 Task: Display the location "Duck Creek Road, Springdale, MT 59082" only after confirmation.
Action: Mouse moved to (119, 136)
Screenshot: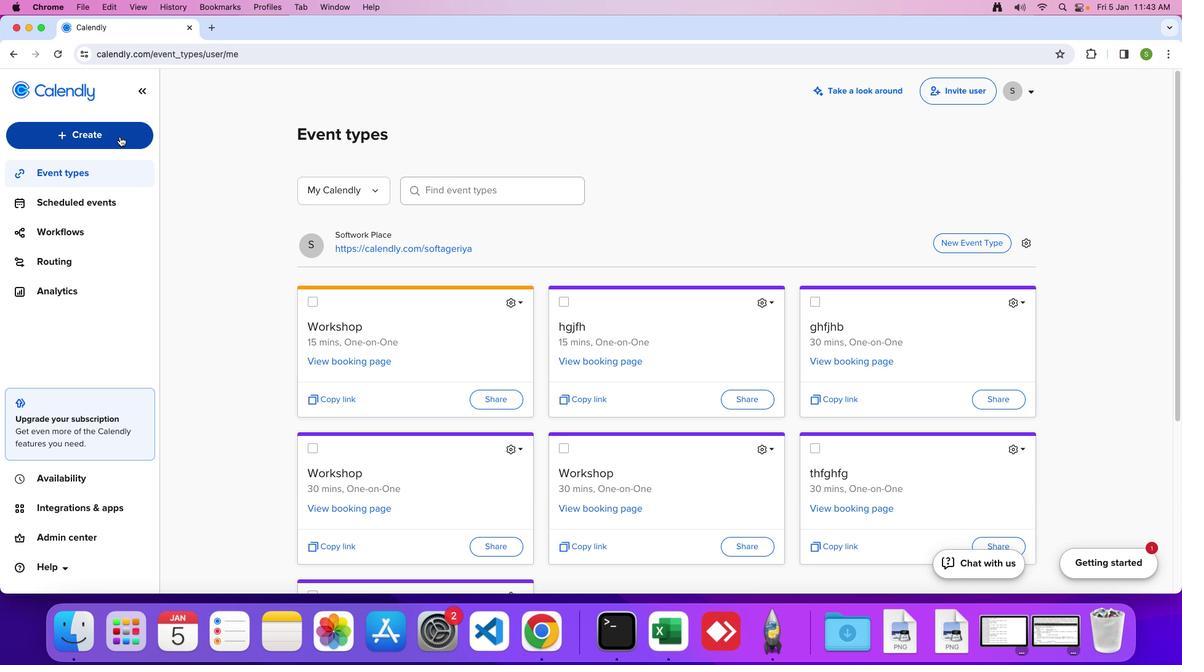 
Action: Mouse pressed left at (119, 136)
Screenshot: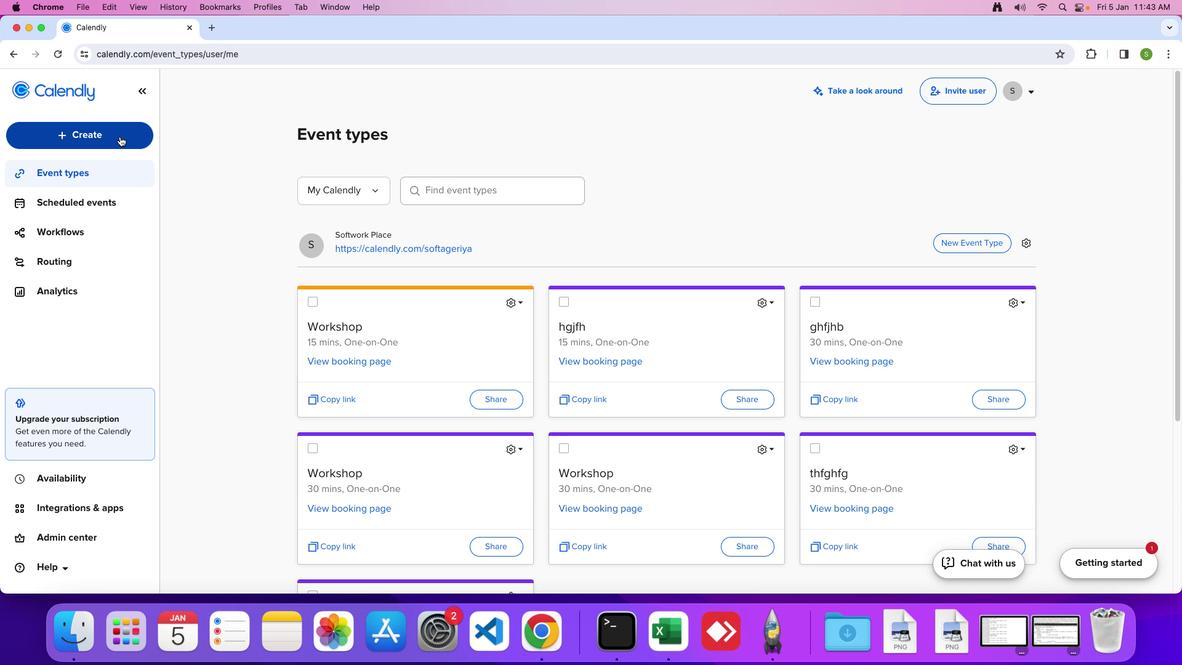 
Action: Mouse moved to (104, 232)
Screenshot: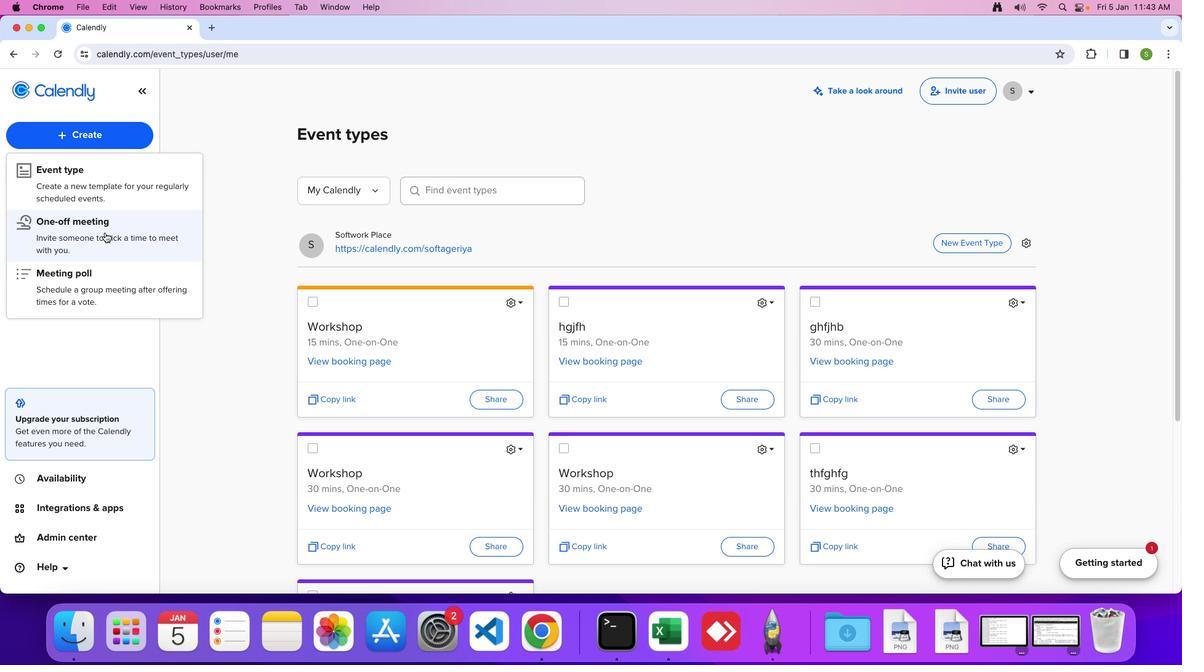 
Action: Mouse pressed left at (104, 232)
Screenshot: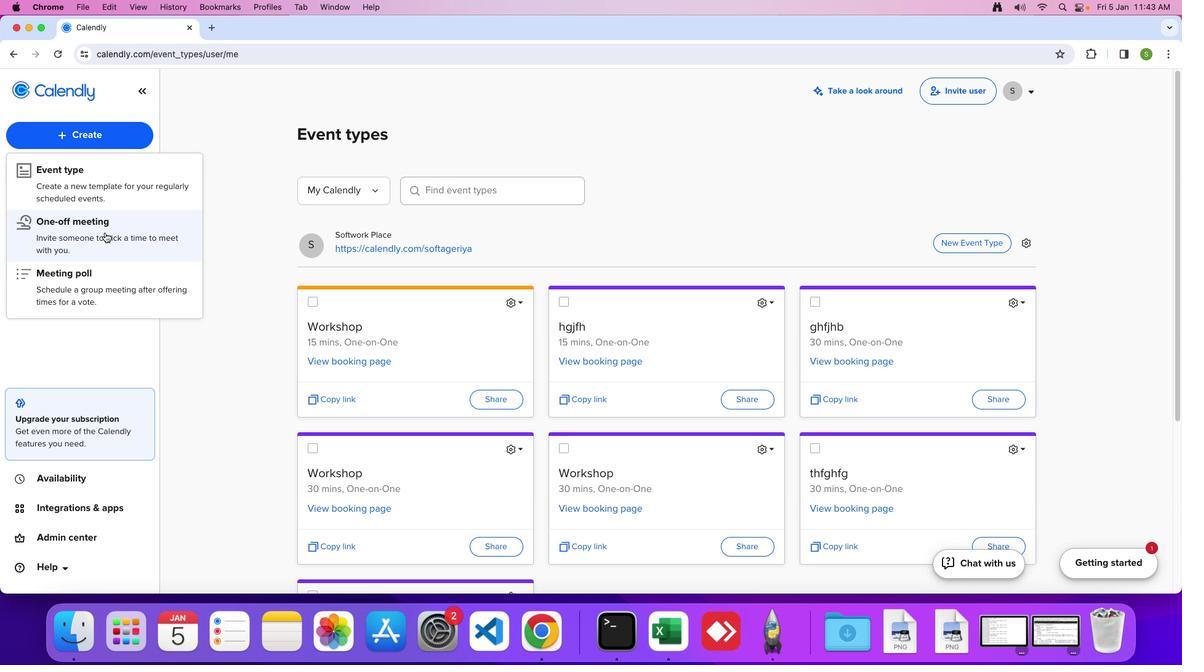 
Action: Mouse moved to (978, 203)
Screenshot: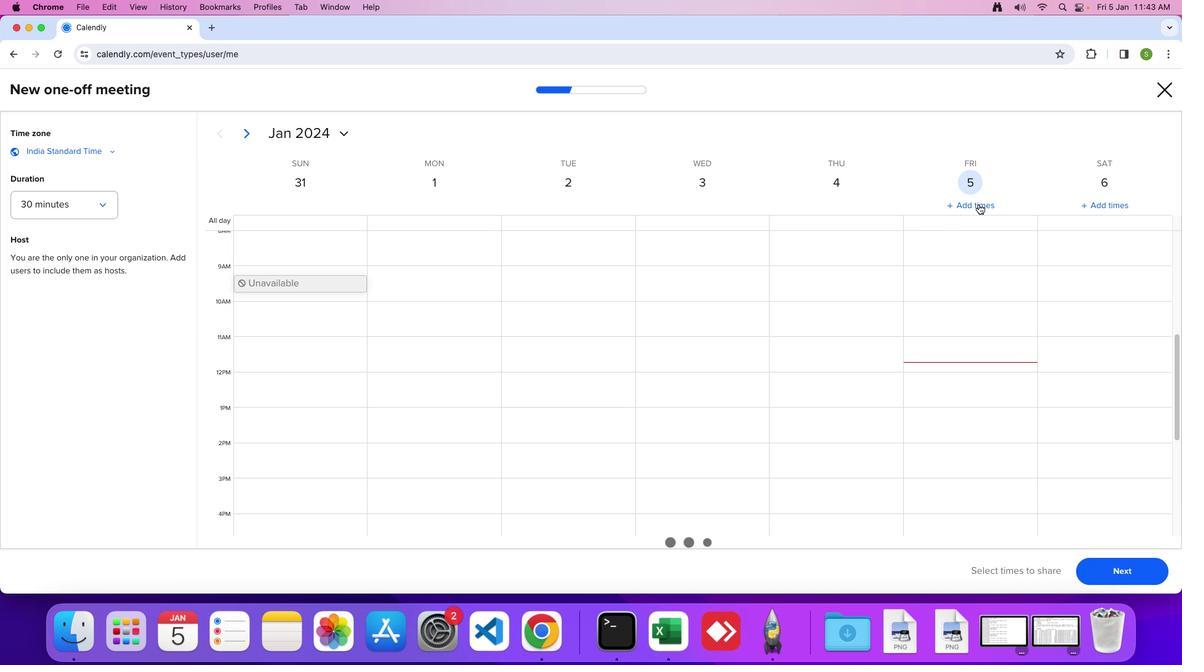 
Action: Mouse pressed left at (978, 203)
Screenshot: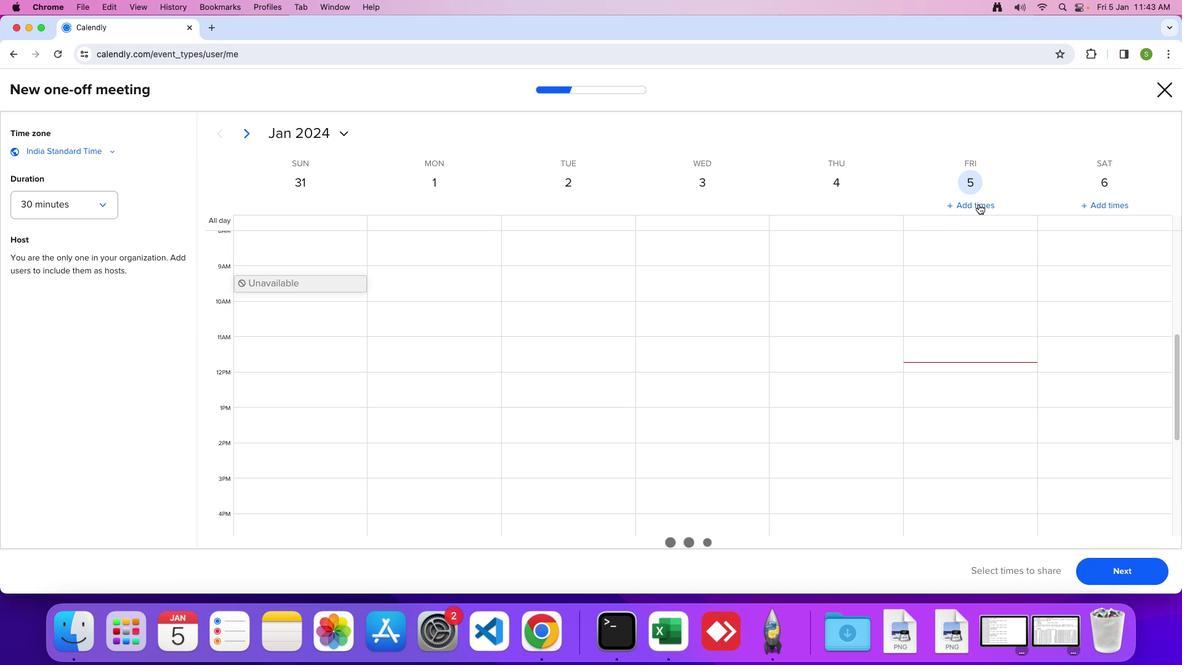 
Action: Mouse moved to (1106, 571)
Screenshot: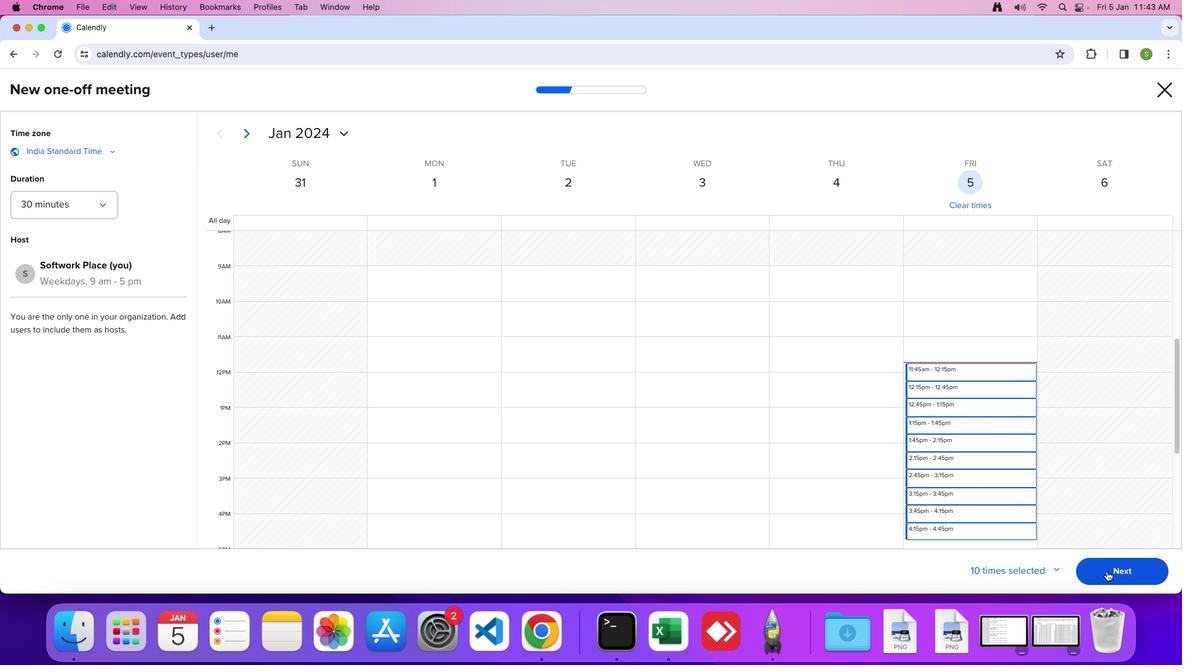 
Action: Mouse pressed left at (1106, 571)
Screenshot: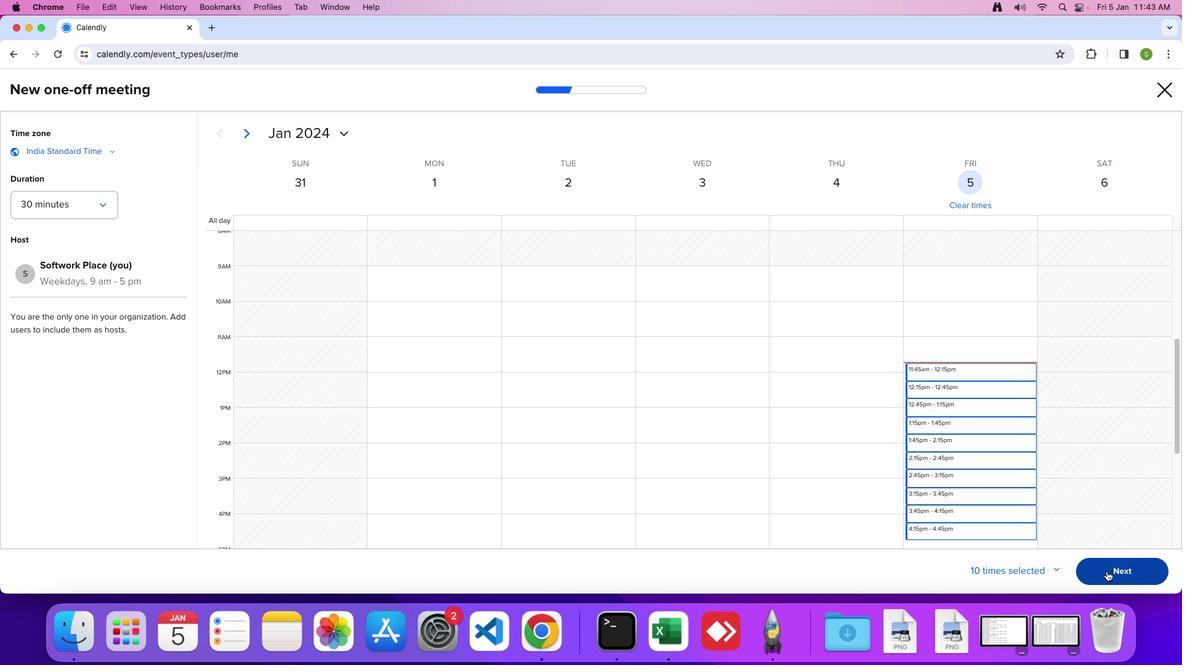 
Action: Mouse moved to (687, 415)
Screenshot: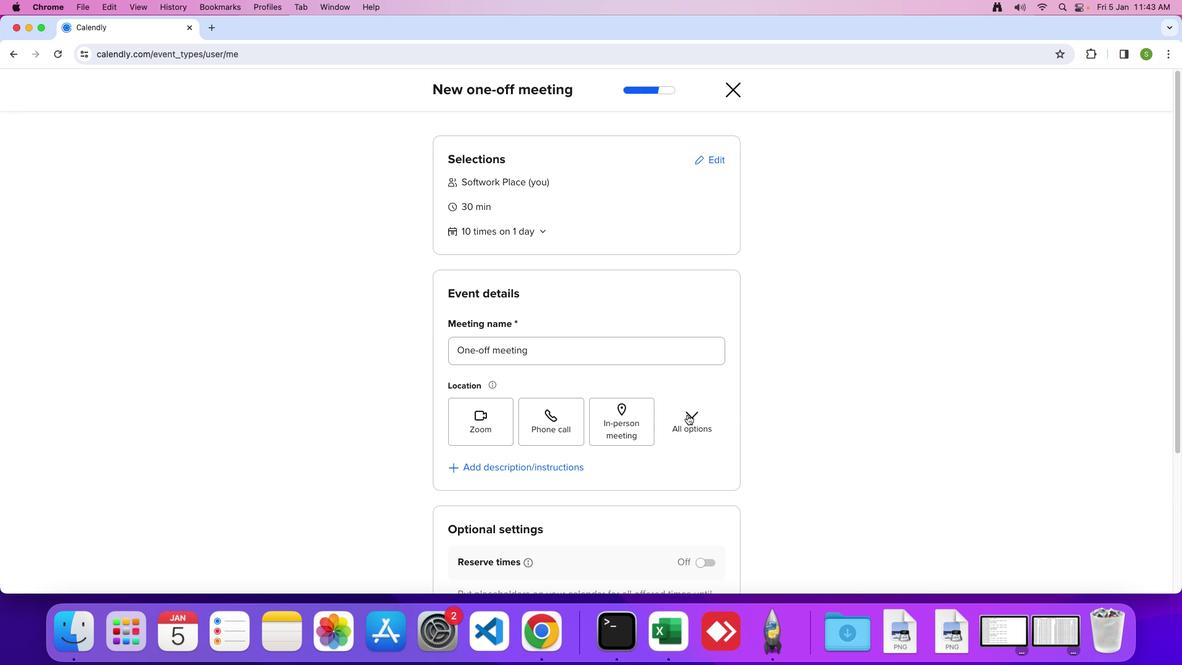 
Action: Mouse pressed left at (687, 415)
Screenshot: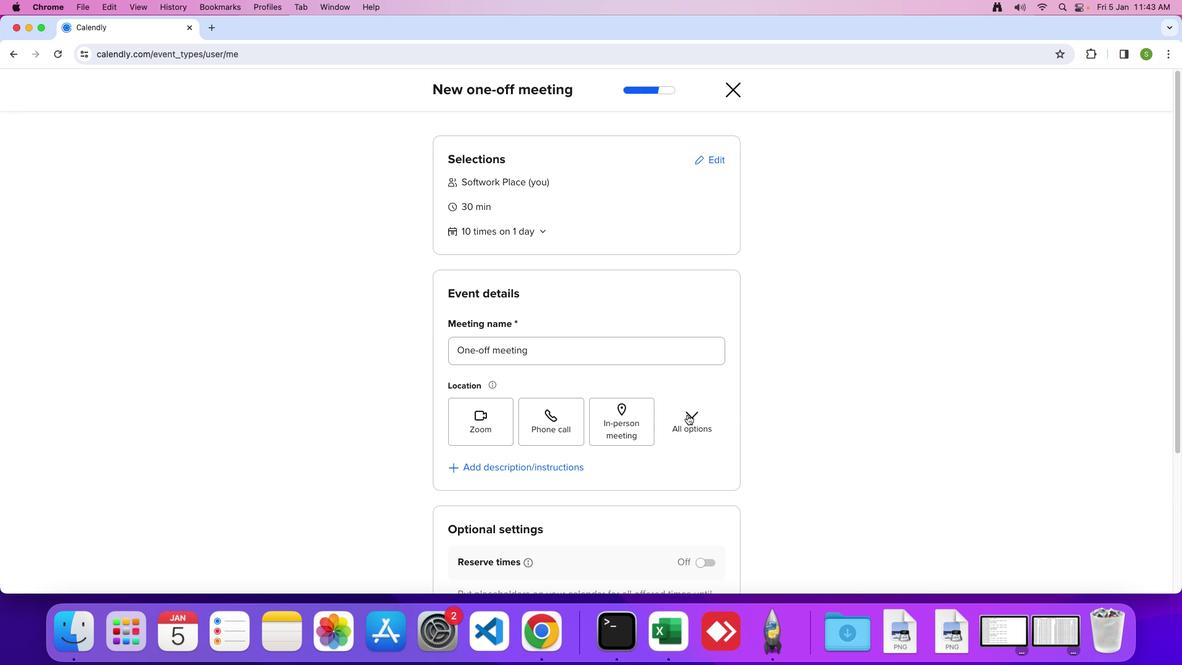 
Action: Mouse moved to (639, 486)
Screenshot: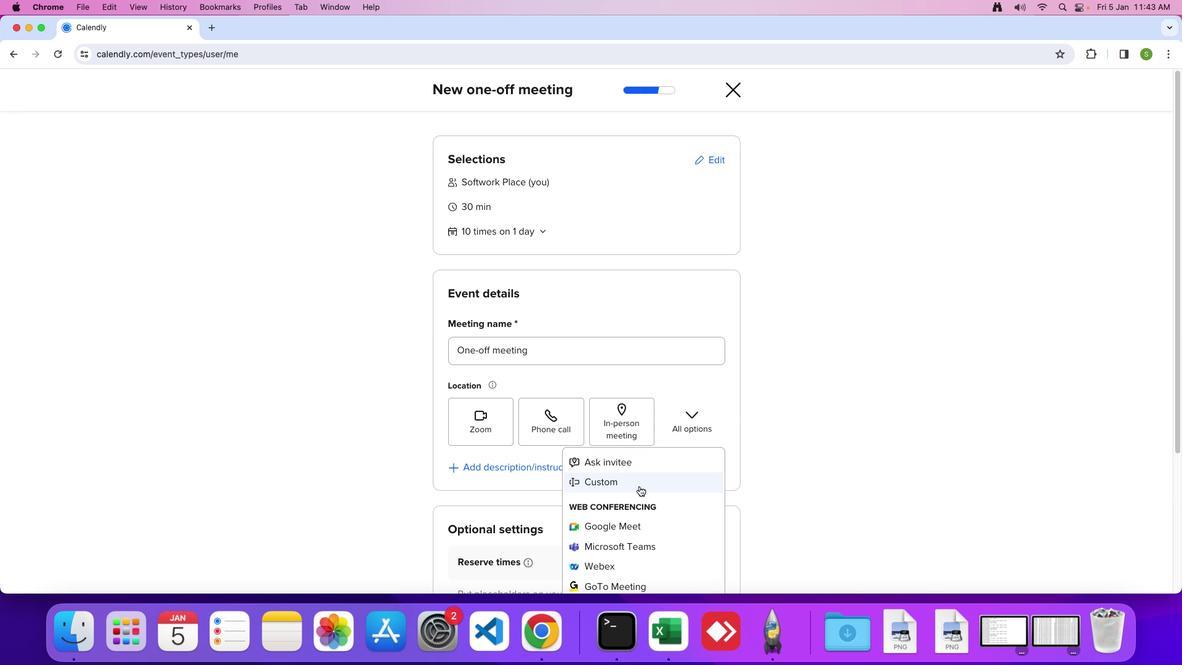 
Action: Mouse pressed left at (639, 486)
Screenshot: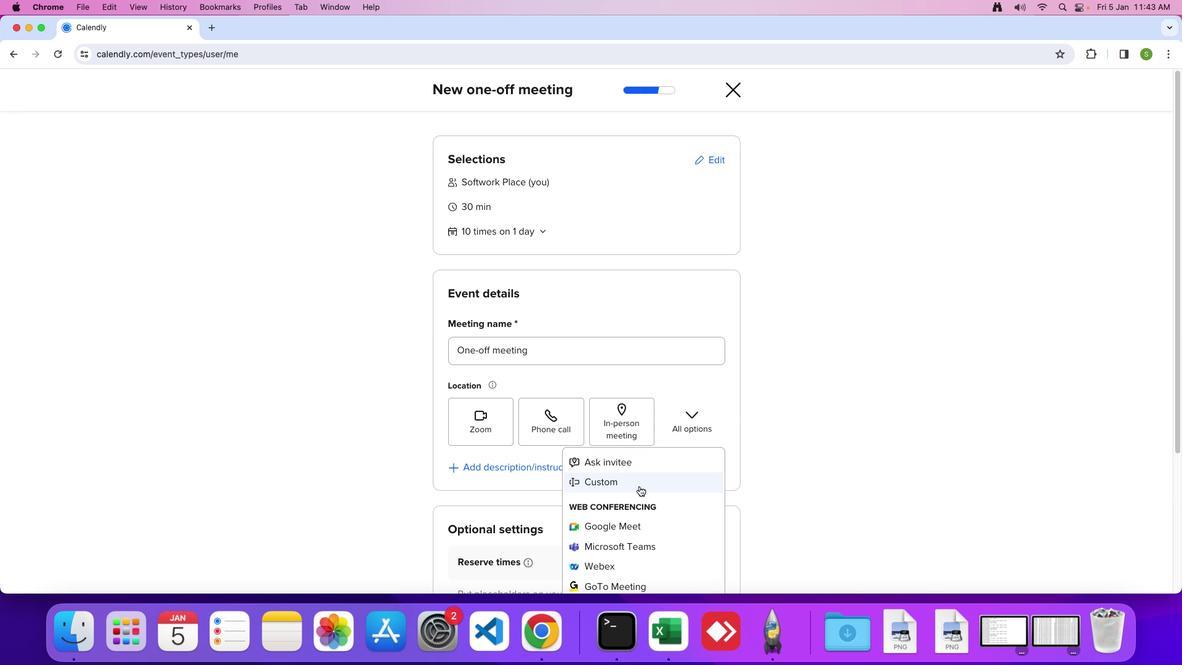 
Action: Mouse moved to (532, 217)
Screenshot: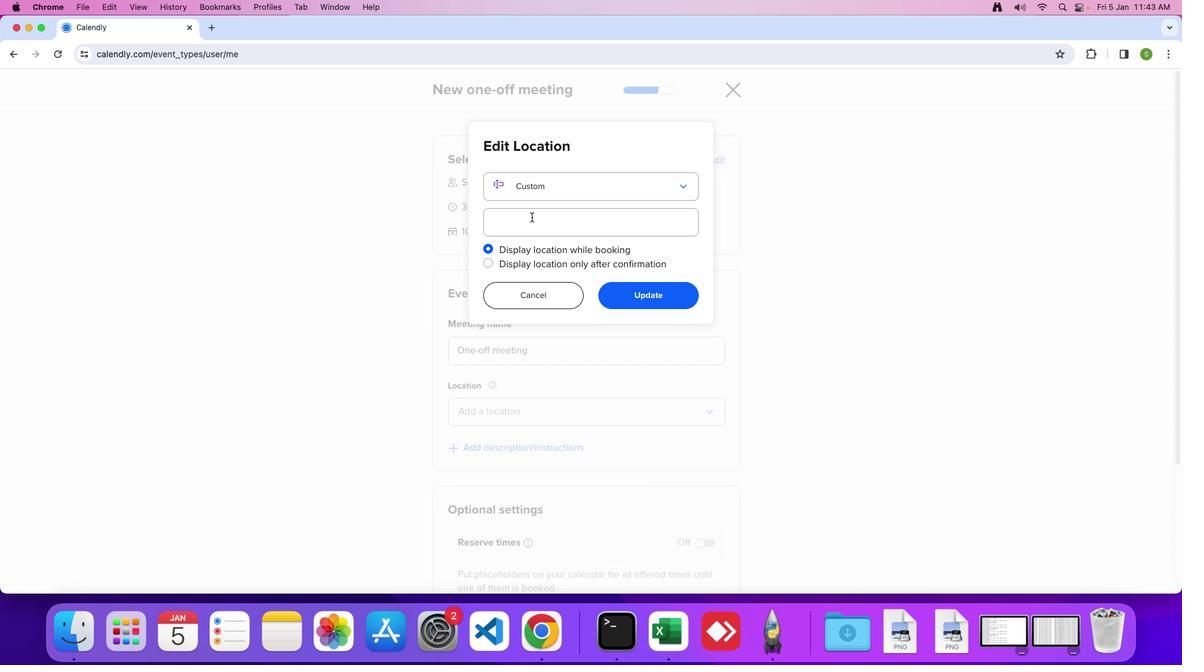 
Action: Mouse pressed left at (532, 217)
Screenshot: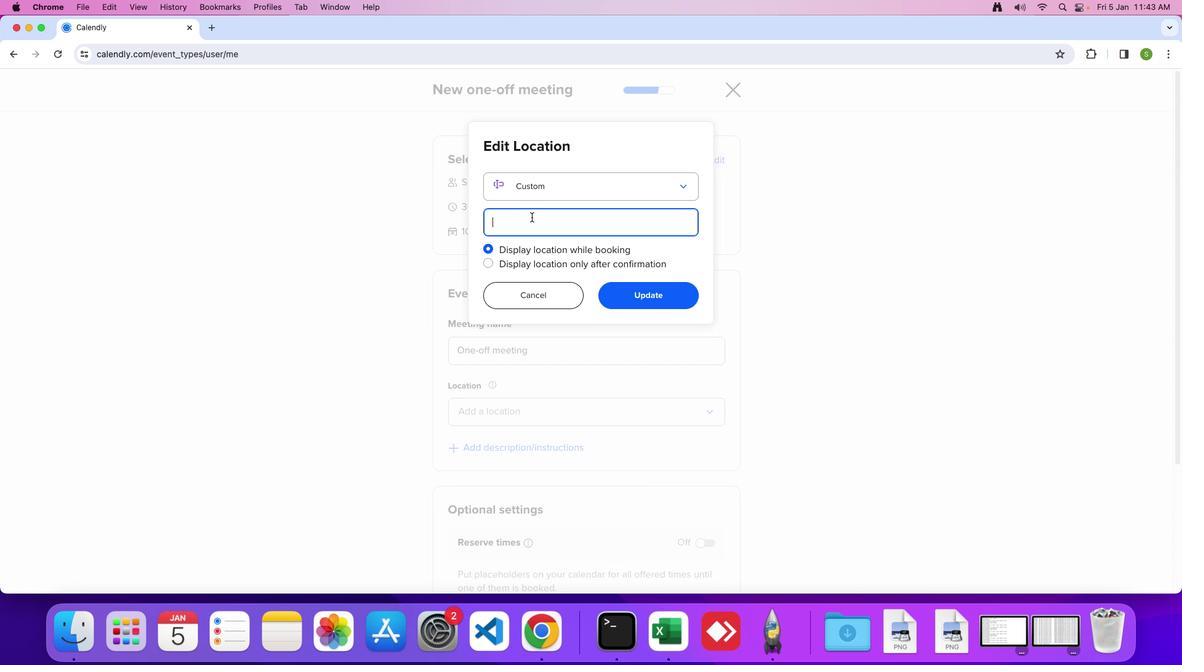 
Action: Mouse moved to (533, 219)
Screenshot: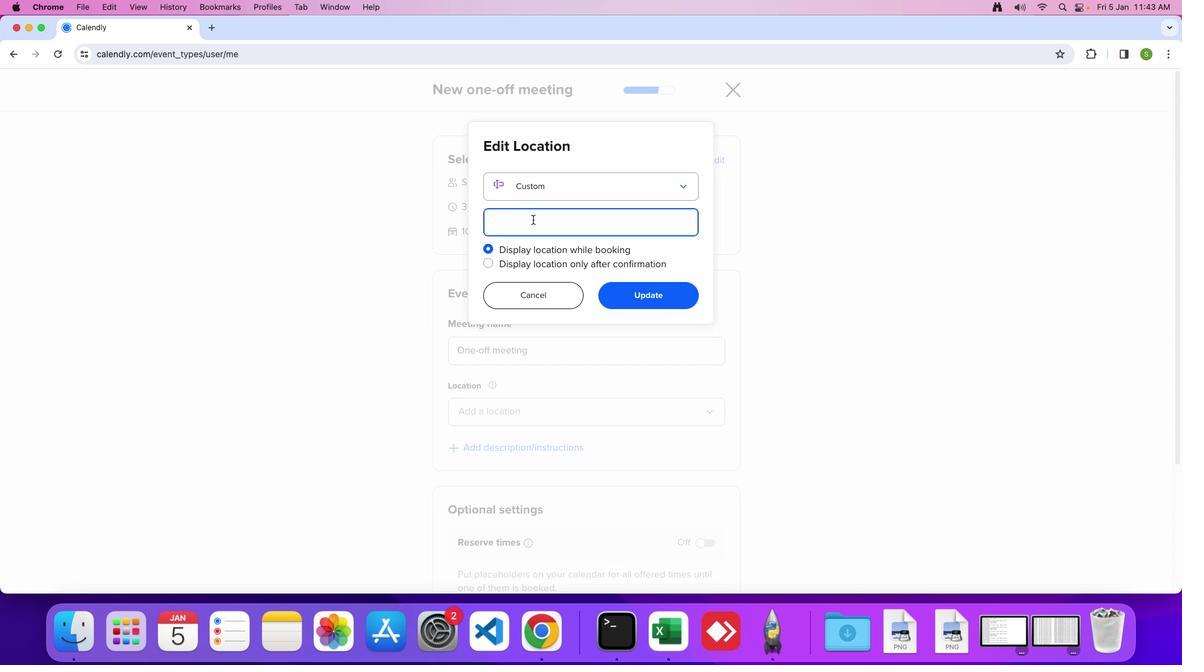 
Action: Key pressed 'D'Key.caps_lock'u''c''k'Key.spaceKey.shift'C''e'Key.backspace'r''e''e''k'Key.spaceKey.shift'R''o''a''d'','Key.spaceKey.shift'S''p''r''i''n''g''d''a''l''e'','Key.spaceKey.shift'M''T'Key.space'5''9''0''8''2'
Screenshot: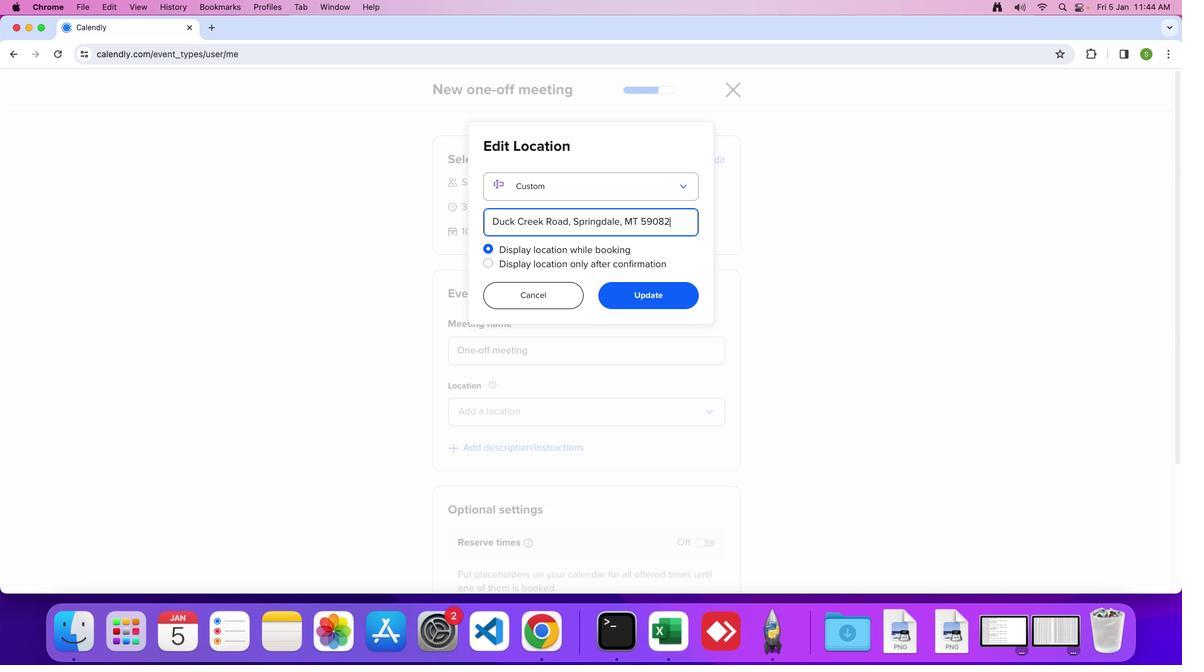 
Action: Mouse moved to (491, 264)
Screenshot: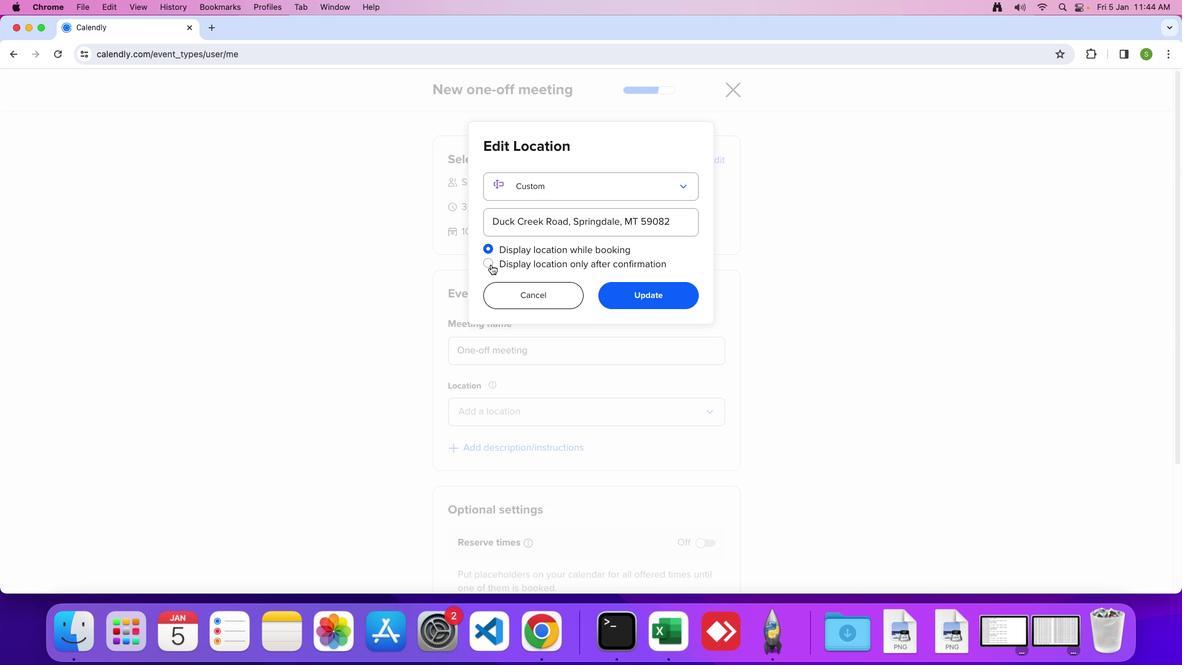 
Action: Mouse pressed left at (491, 264)
Screenshot: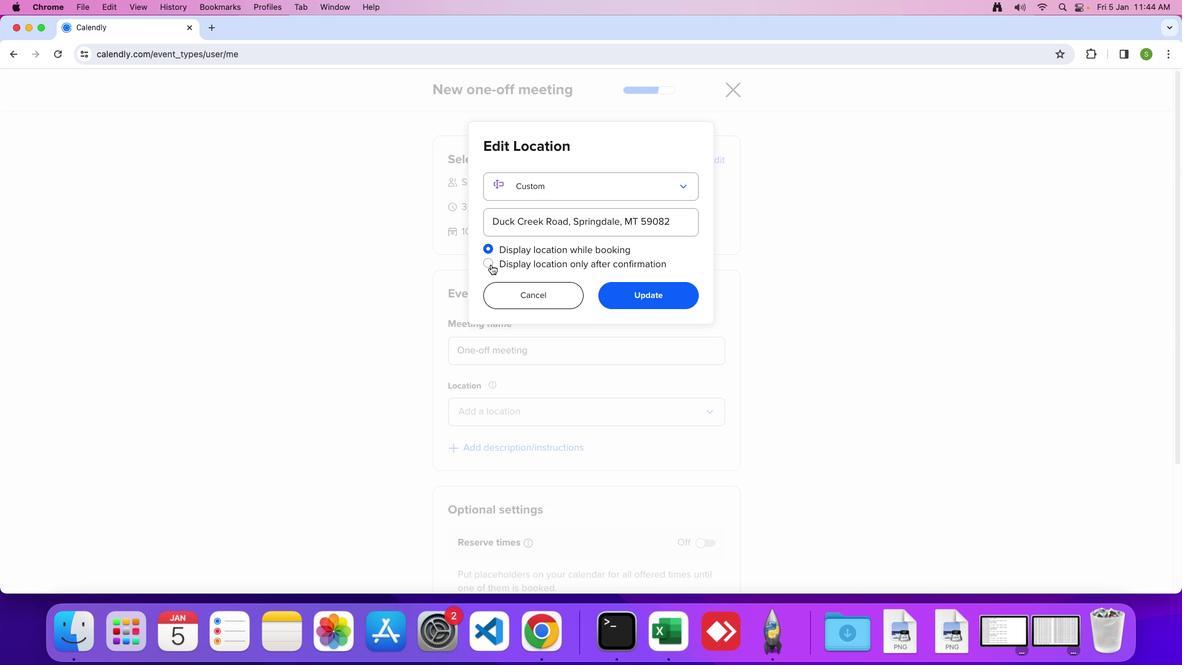 
Action: Mouse moved to (635, 295)
Screenshot: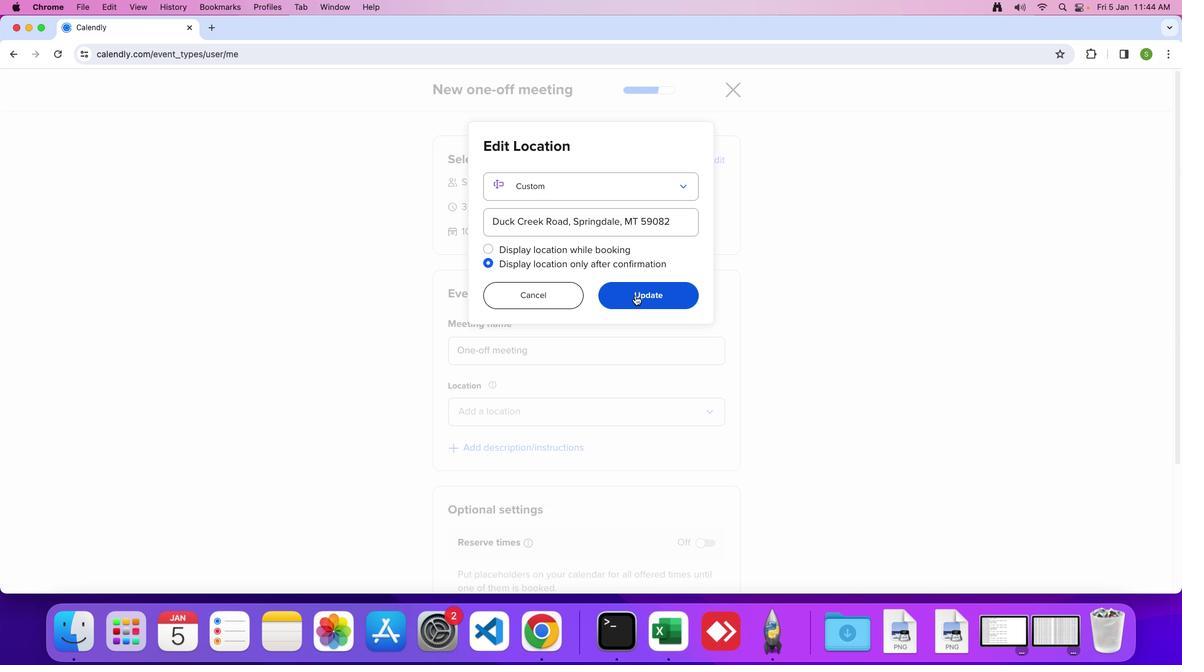 
Action: Mouse pressed left at (635, 295)
Screenshot: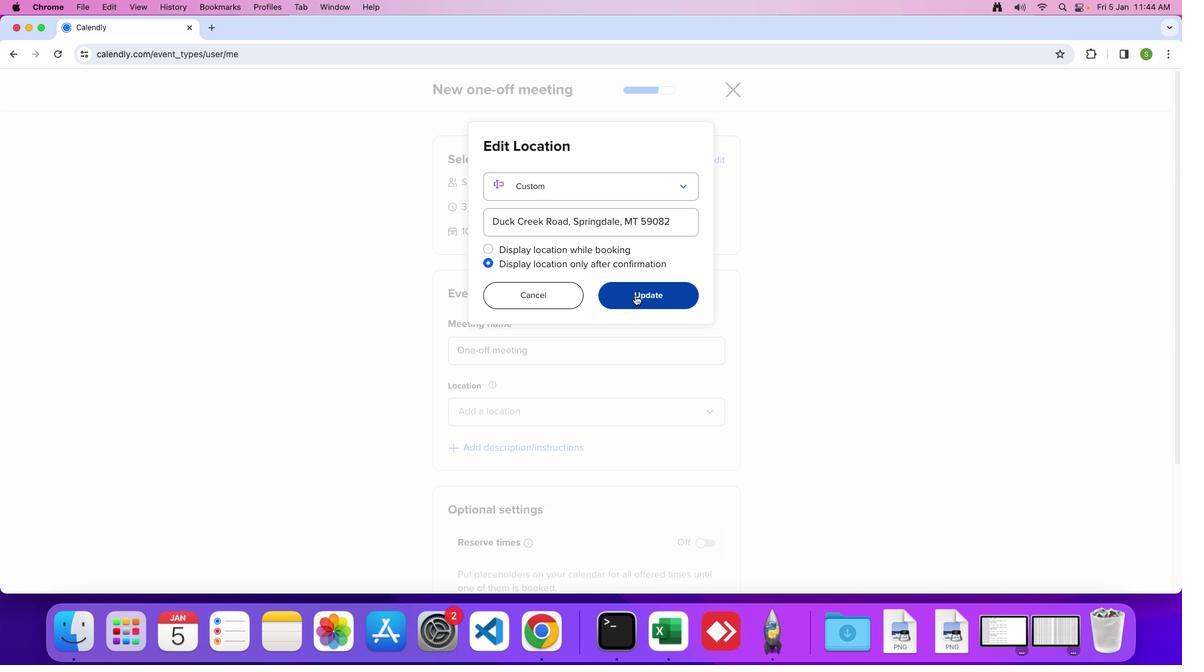
